 Task: Create a due date automation trigger when advanced on, 2 hours before a card is due add content without an empty description.
Action: Mouse moved to (848, 245)
Screenshot: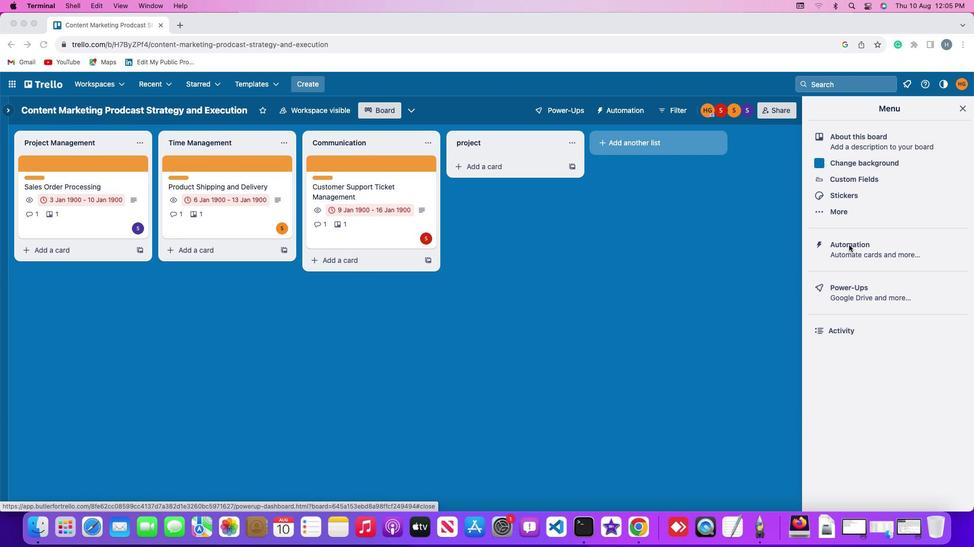 
Action: Mouse pressed left at (848, 245)
Screenshot: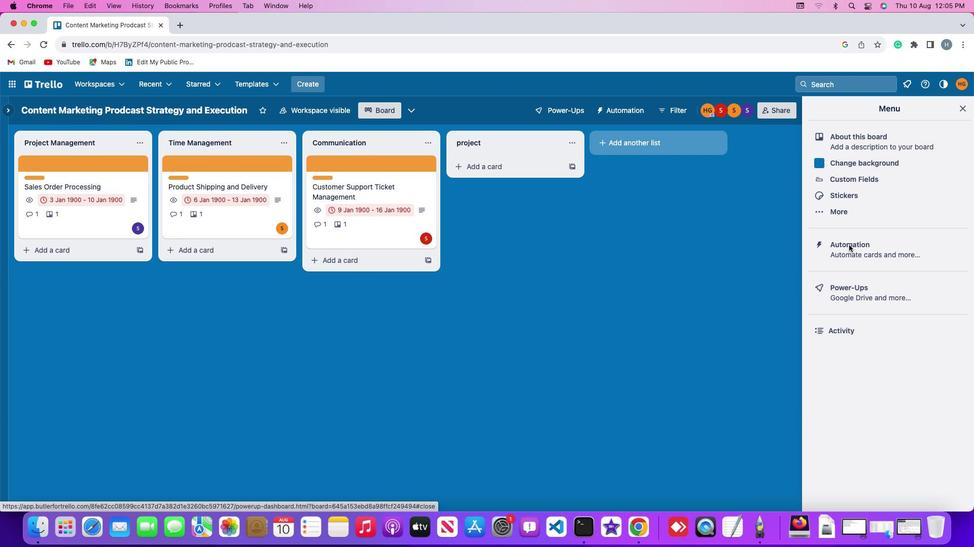 
Action: Mouse pressed left at (848, 245)
Screenshot: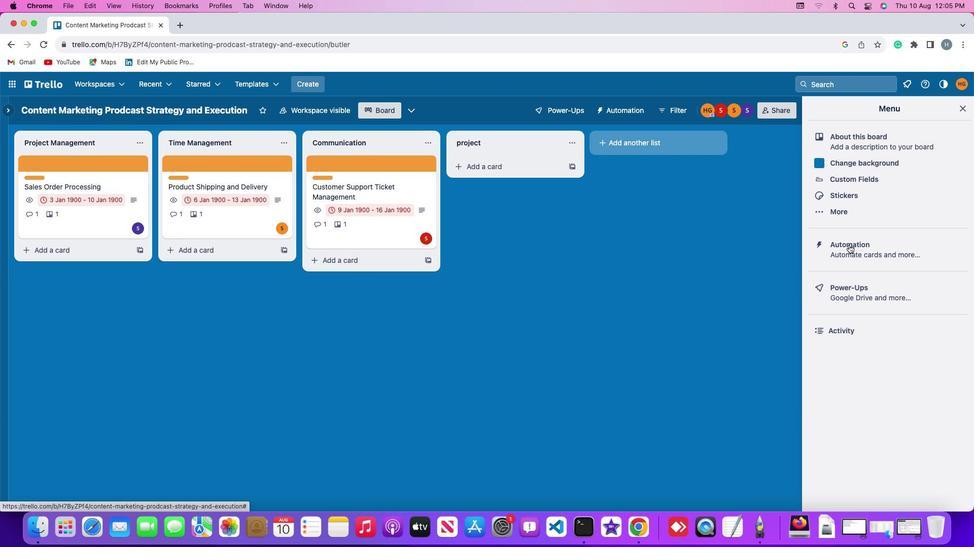 
Action: Mouse moved to (62, 236)
Screenshot: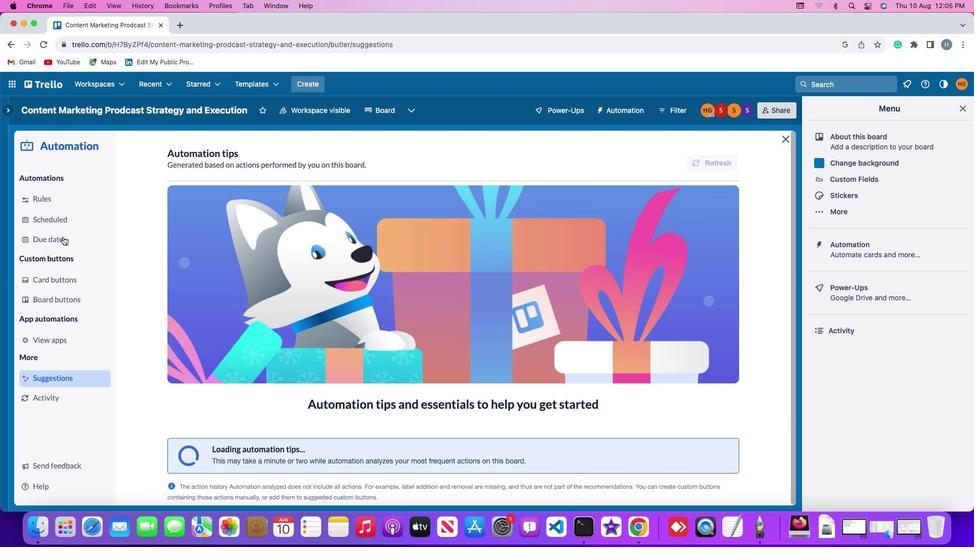 
Action: Mouse pressed left at (62, 236)
Screenshot: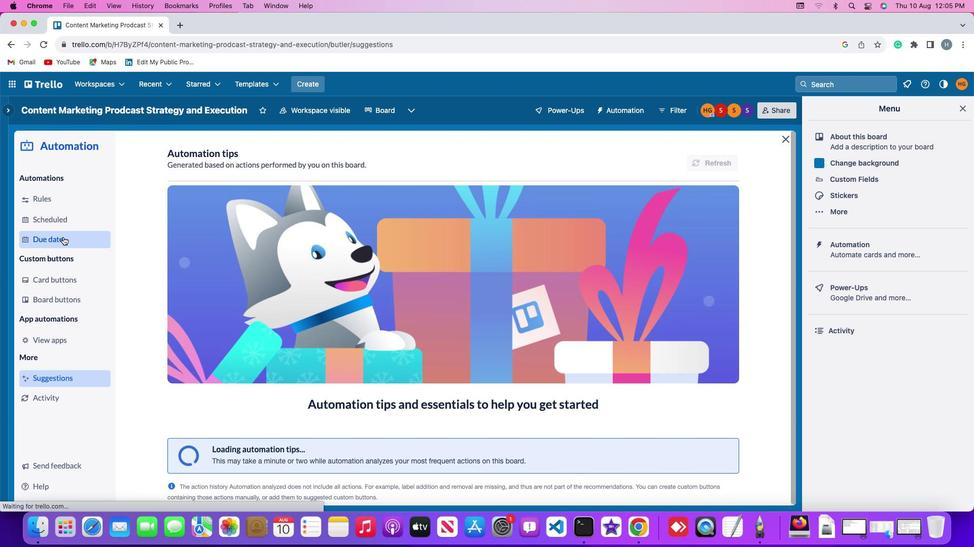 
Action: Mouse moved to (681, 157)
Screenshot: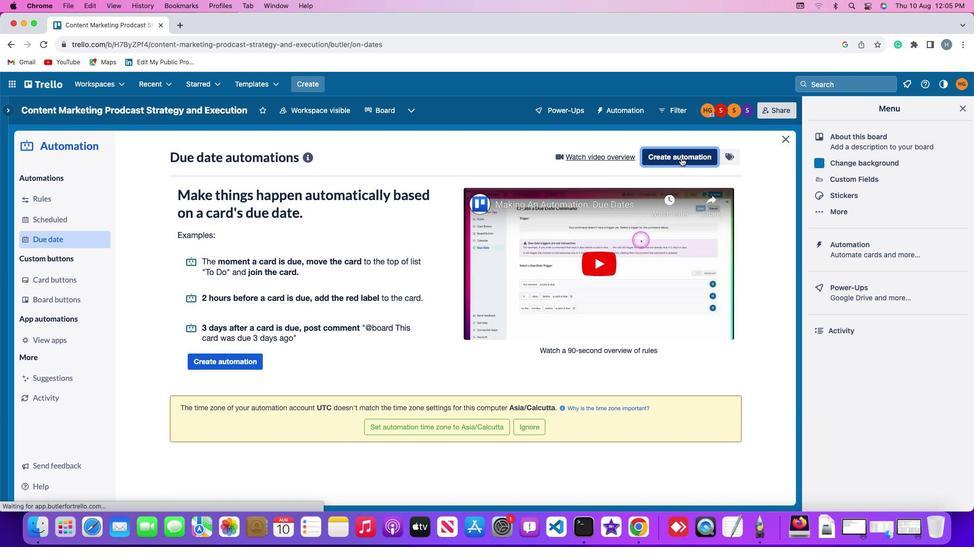 
Action: Mouse pressed left at (681, 157)
Screenshot: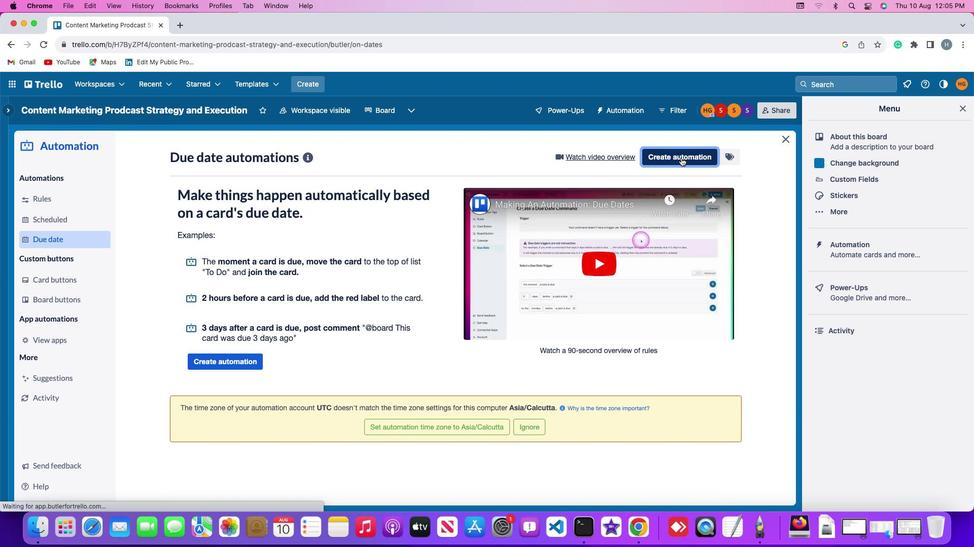 
Action: Mouse moved to (257, 256)
Screenshot: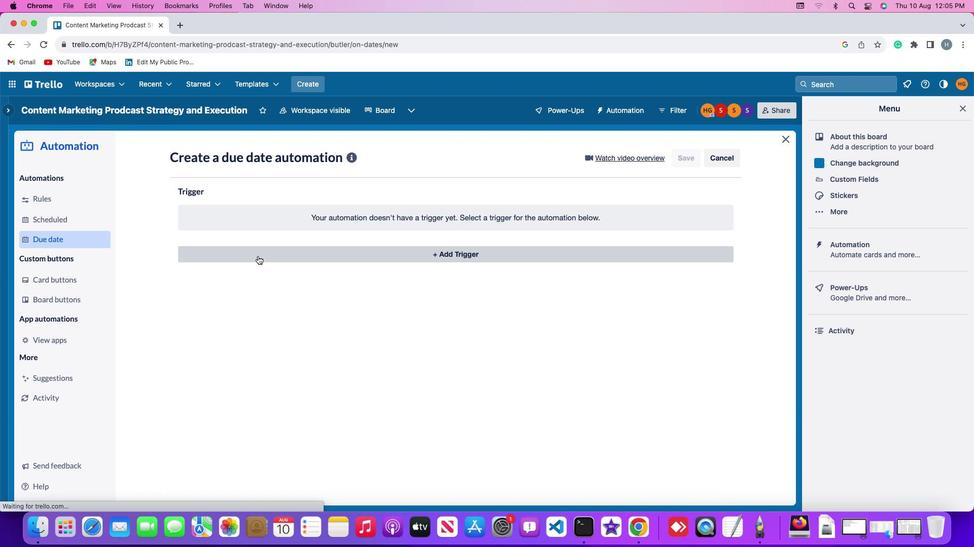 
Action: Mouse pressed left at (257, 256)
Screenshot: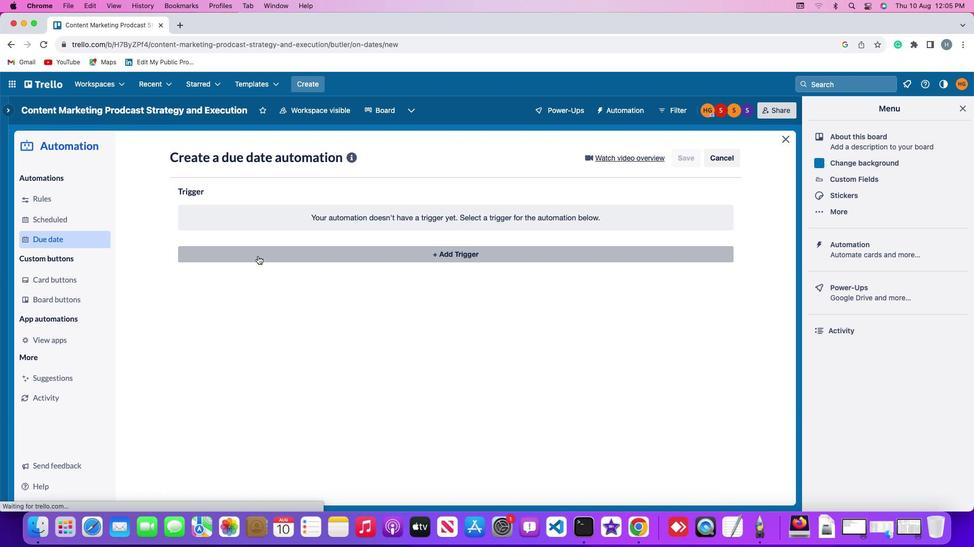 
Action: Mouse moved to (197, 410)
Screenshot: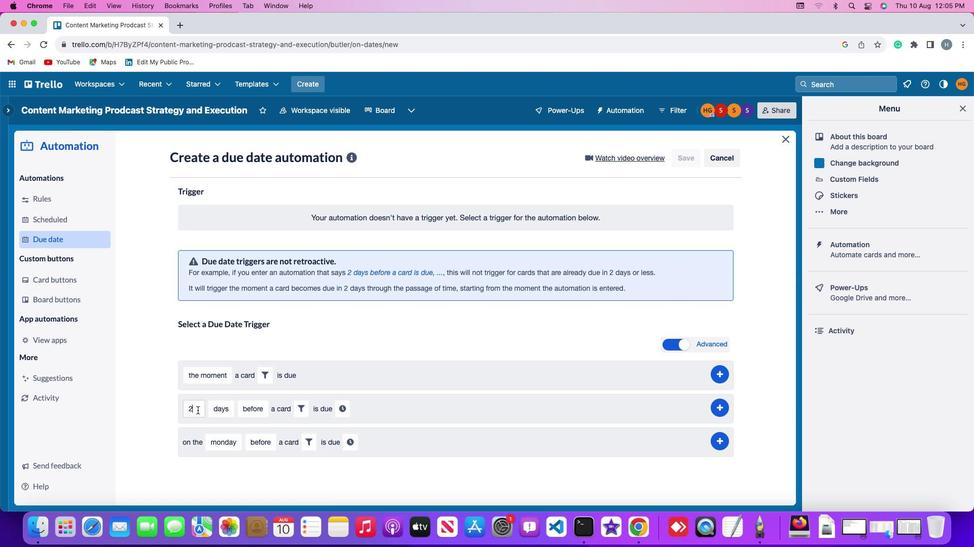 
Action: Mouse pressed left at (197, 410)
Screenshot: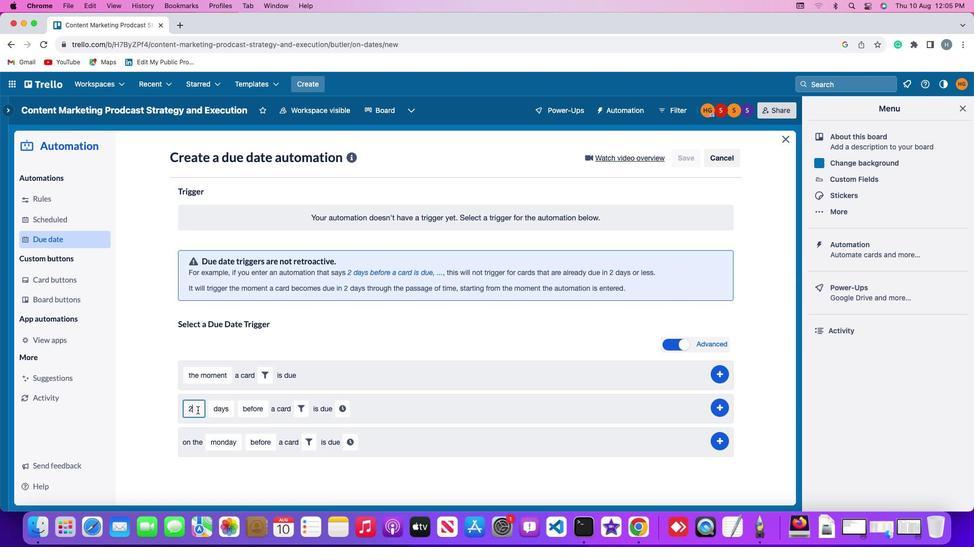 
Action: Mouse moved to (197, 410)
Screenshot: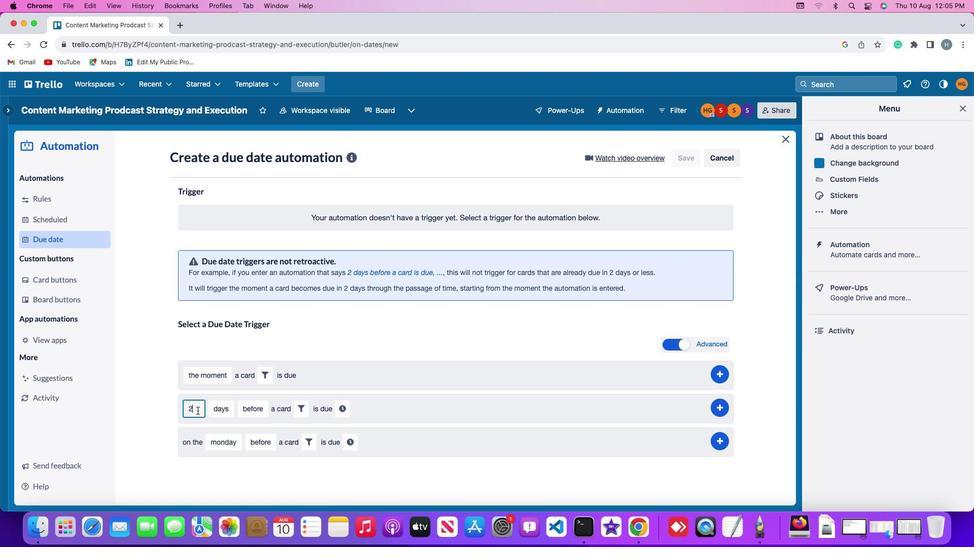 
Action: Key pressed Key.backspace'2'
Screenshot: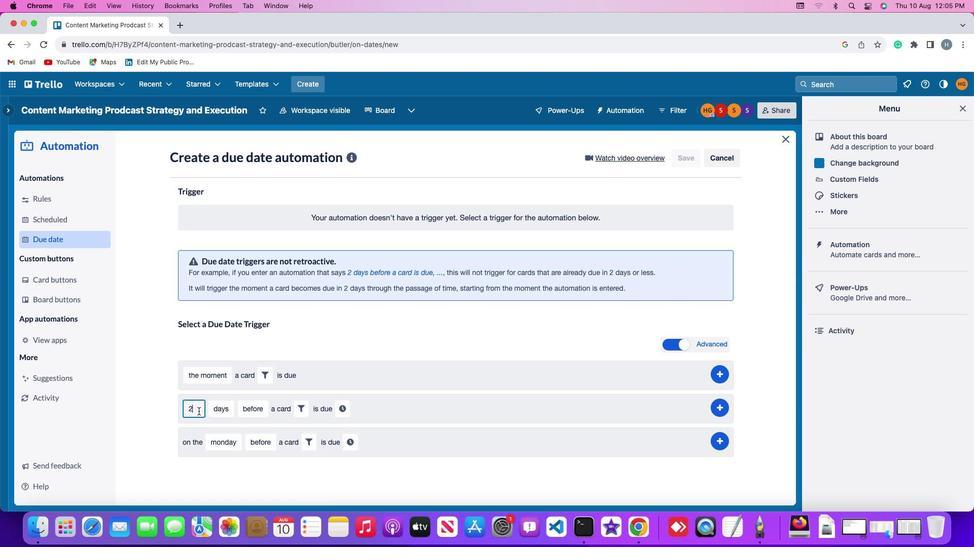 
Action: Mouse moved to (218, 414)
Screenshot: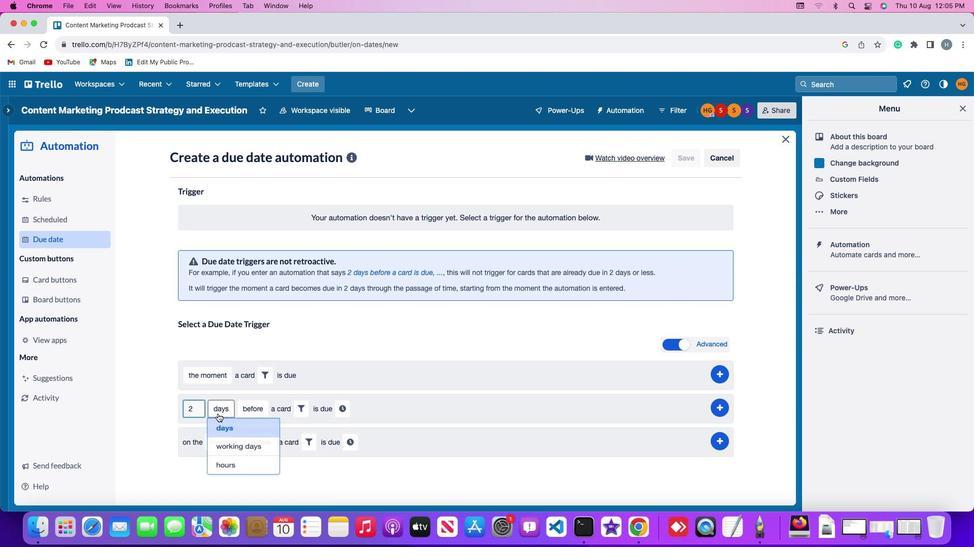 
Action: Mouse pressed left at (218, 414)
Screenshot: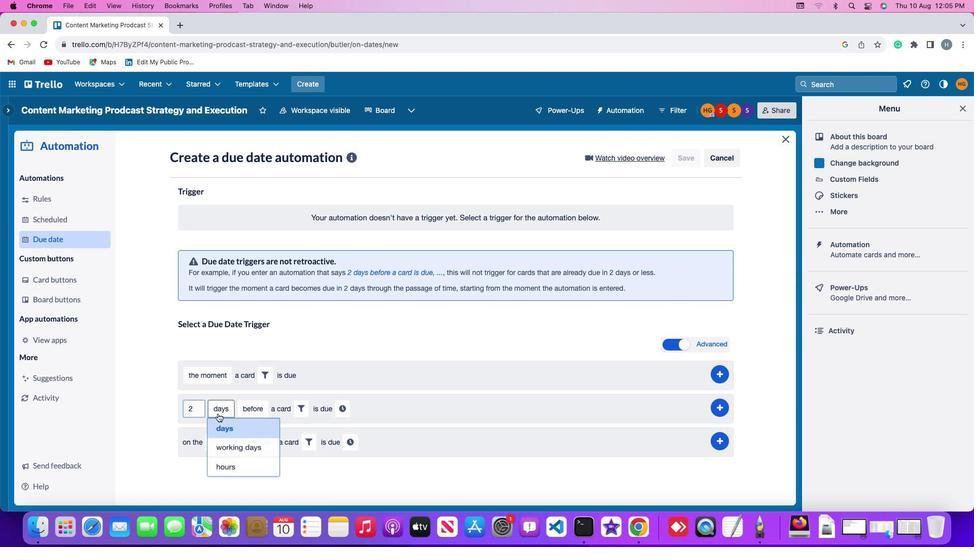
Action: Mouse moved to (224, 465)
Screenshot: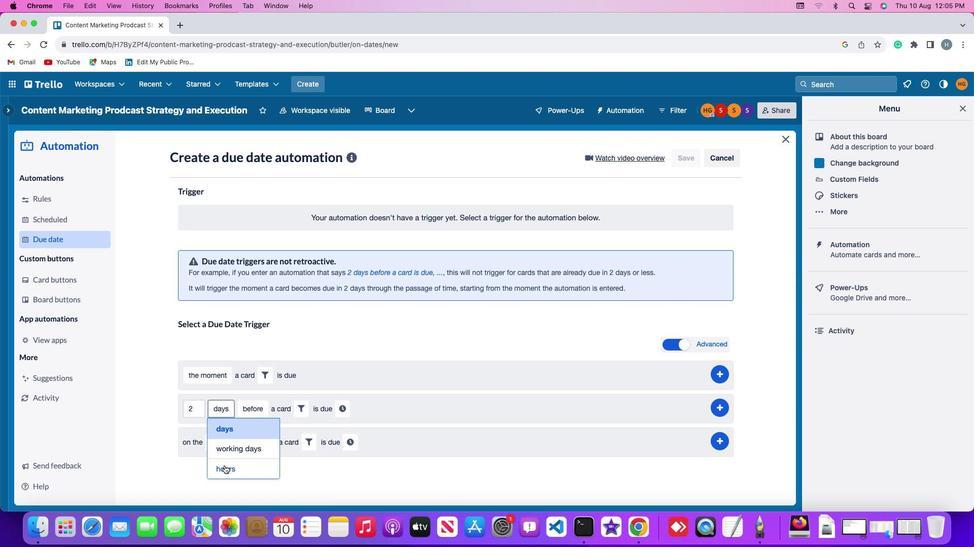 
Action: Mouse pressed left at (224, 465)
Screenshot: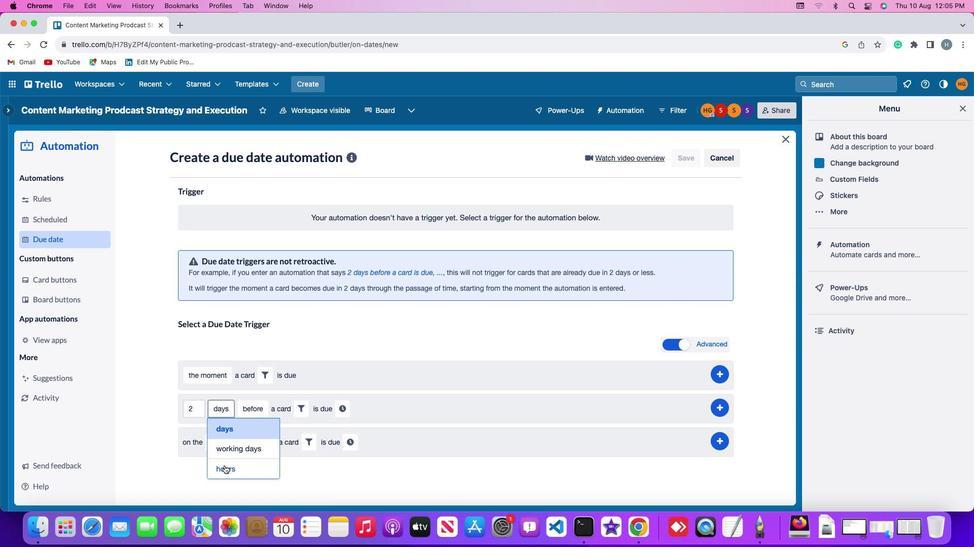
Action: Mouse moved to (251, 405)
Screenshot: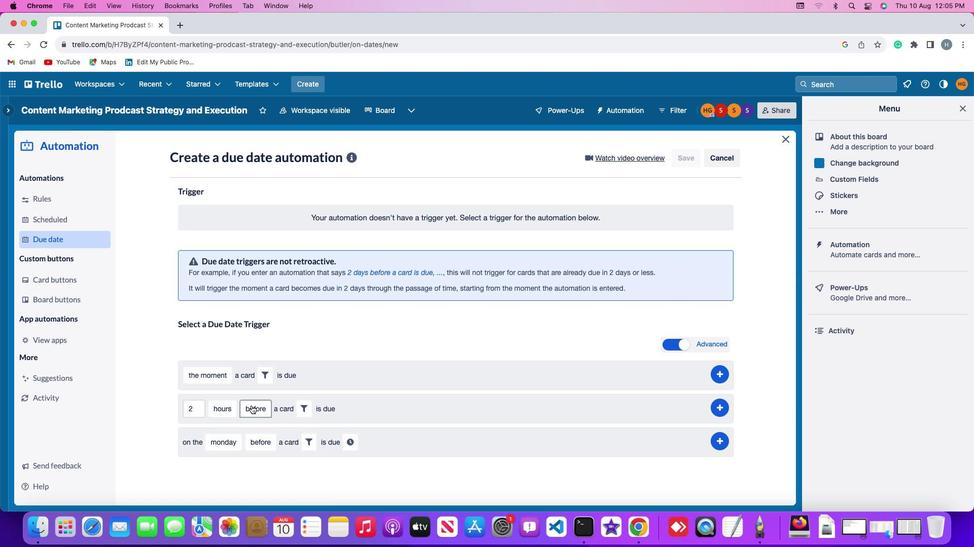 
Action: Mouse pressed left at (251, 405)
Screenshot: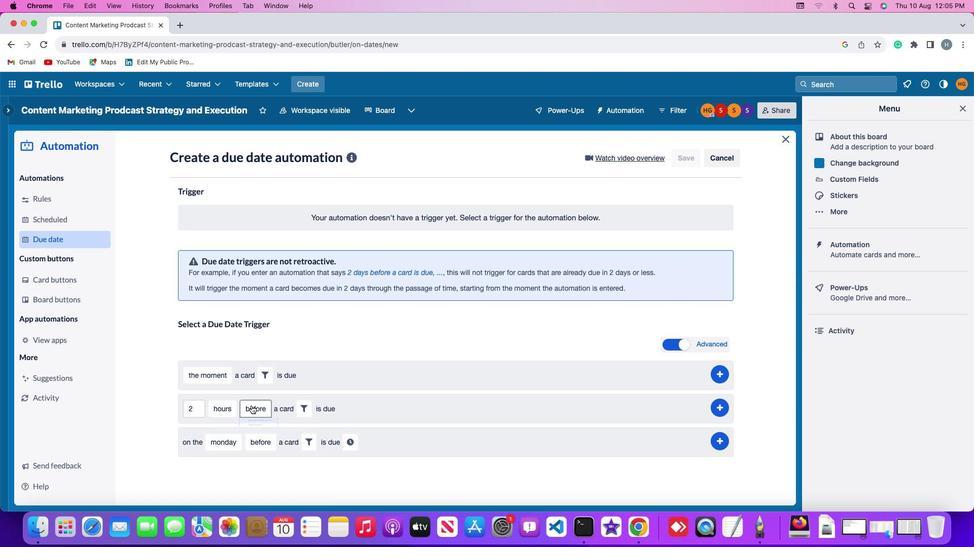 
Action: Mouse moved to (258, 421)
Screenshot: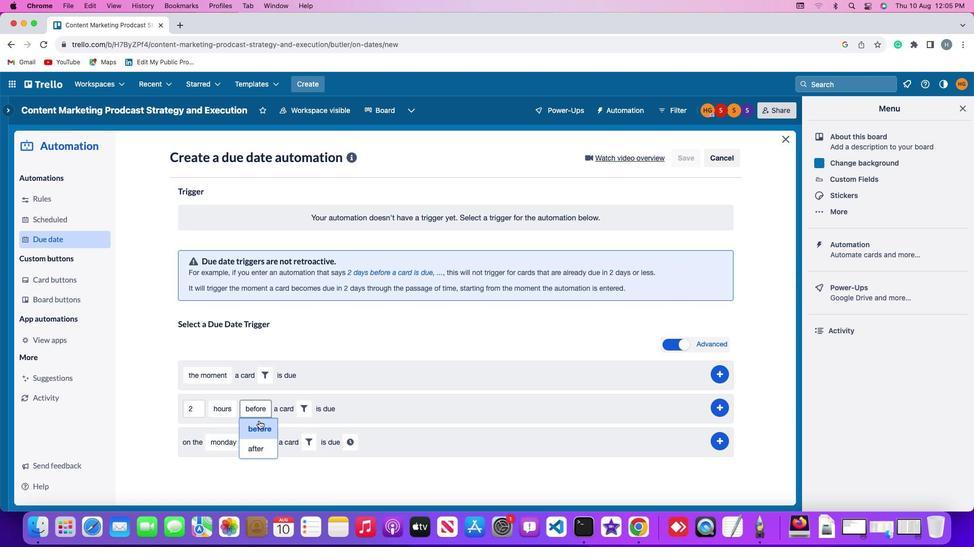
Action: Mouse pressed left at (258, 421)
Screenshot: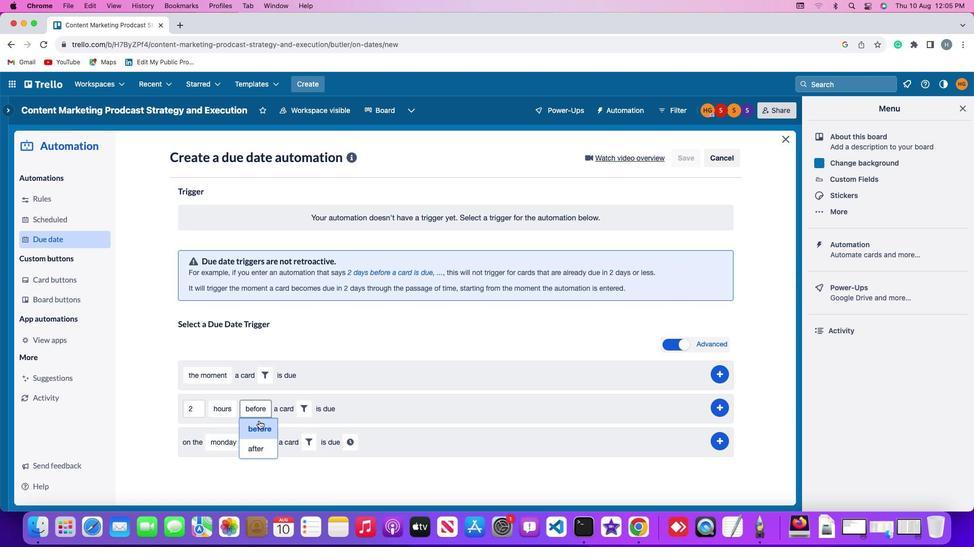 
Action: Mouse moved to (300, 409)
Screenshot: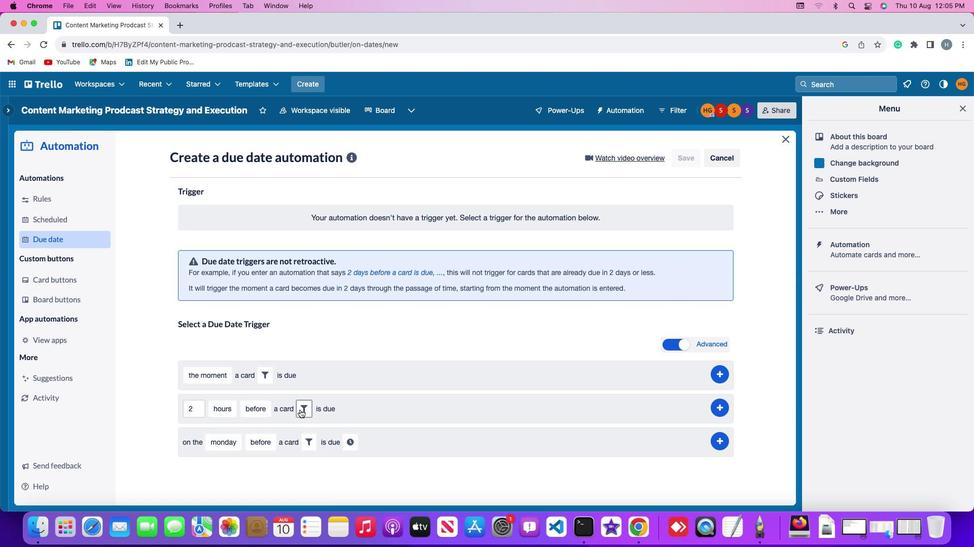 
Action: Mouse pressed left at (300, 409)
Screenshot: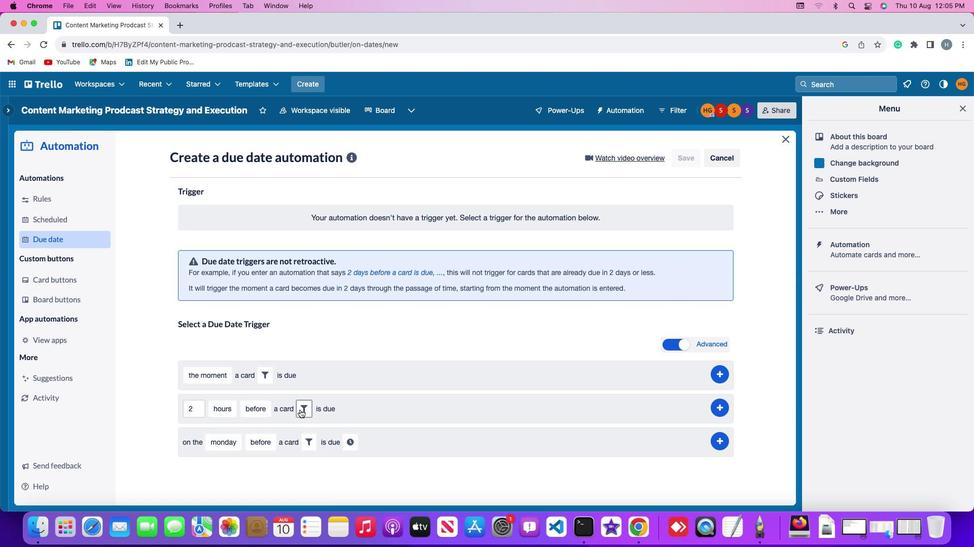 
Action: Mouse moved to (434, 439)
Screenshot: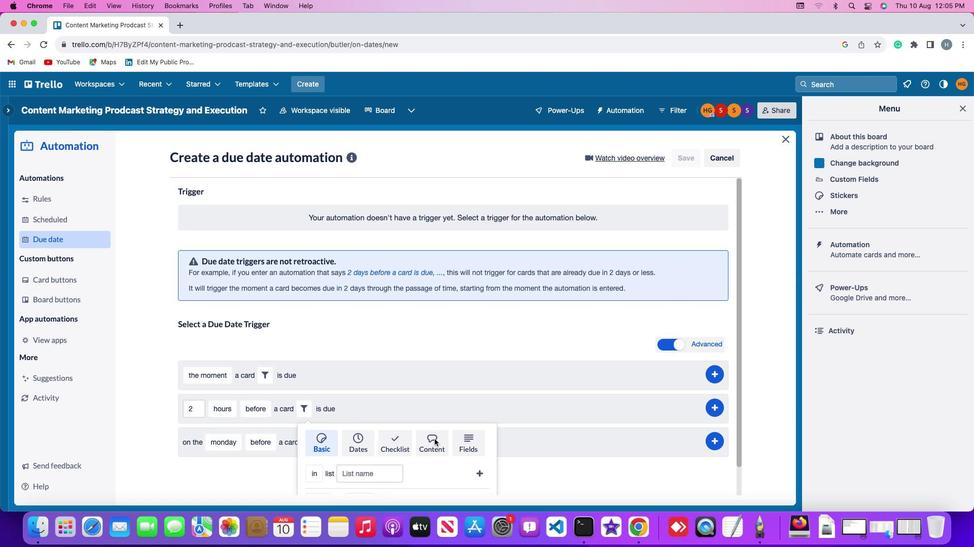 
Action: Mouse pressed left at (434, 439)
Screenshot: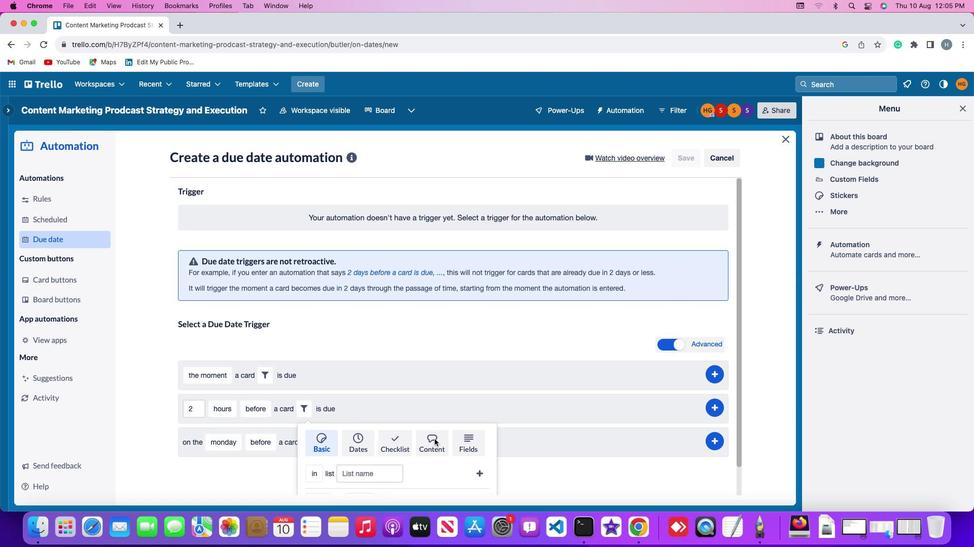 
Action: Mouse moved to (280, 485)
Screenshot: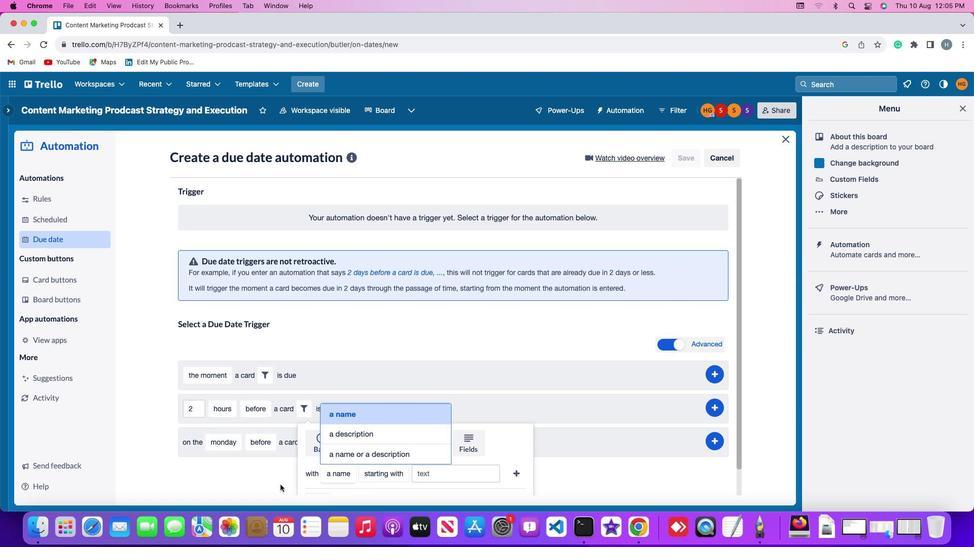 
Action: Mouse scrolled (280, 485) with delta (0, 0)
Screenshot: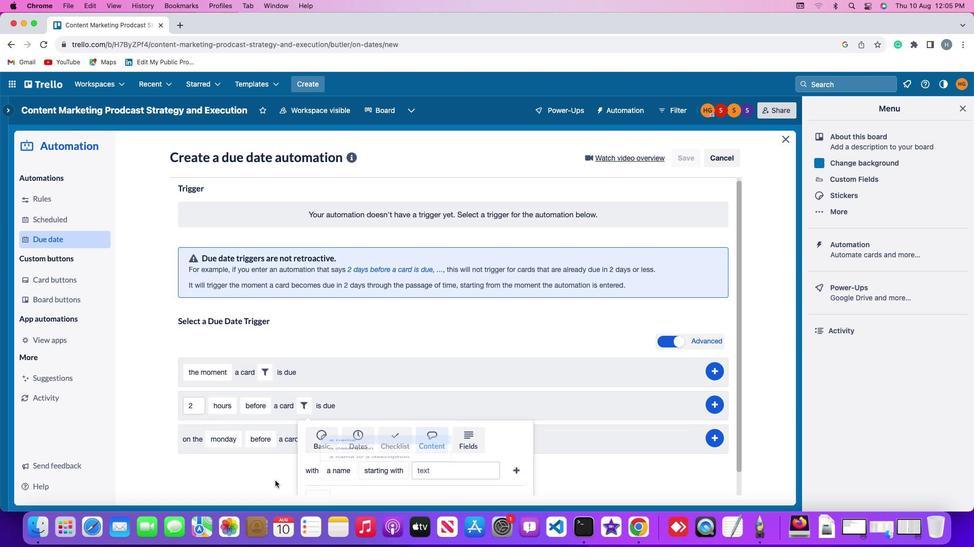 
Action: Mouse scrolled (280, 485) with delta (0, 0)
Screenshot: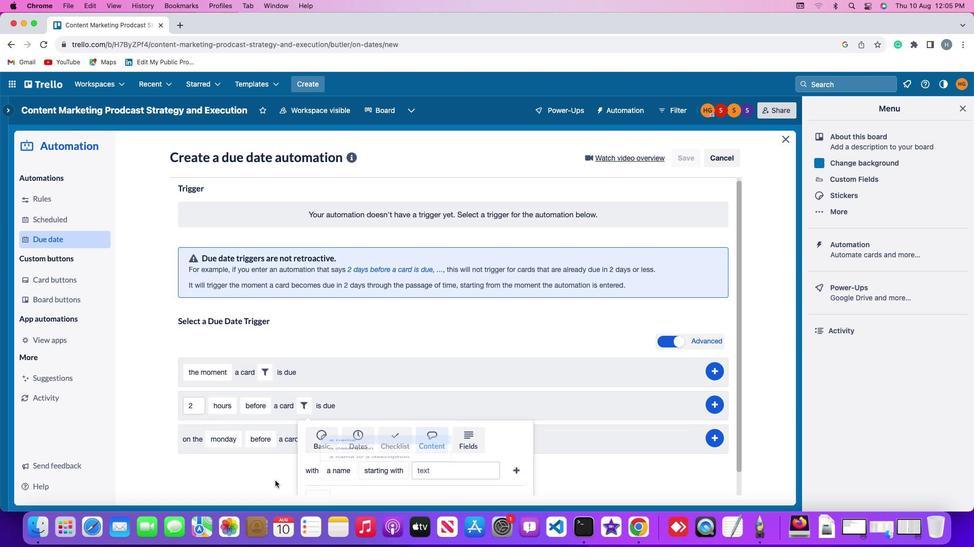 
Action: Mouse scrolled (280, 485) with delta (0, -1)
Screenshot: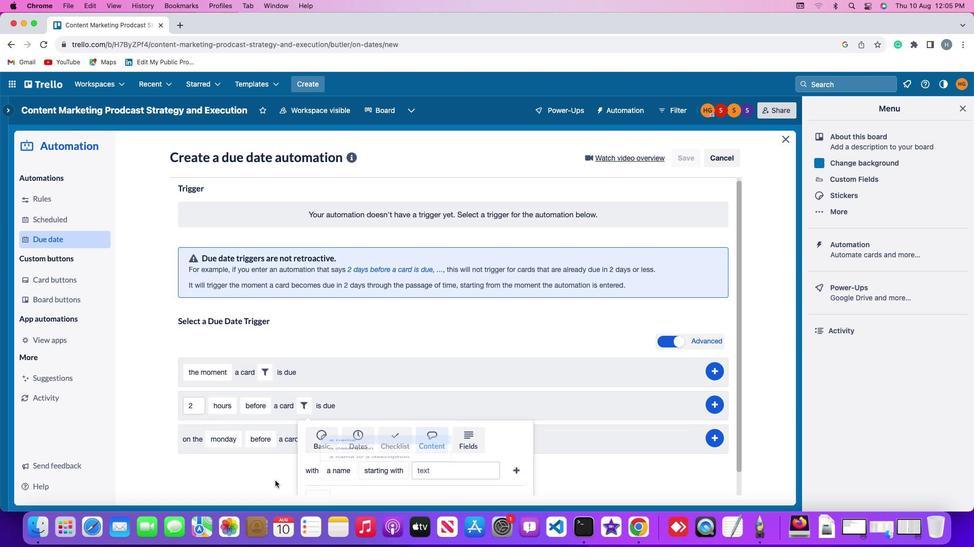 
Action: Mouse scrolled (280, 485) with delta (0, -2)
Screenshot: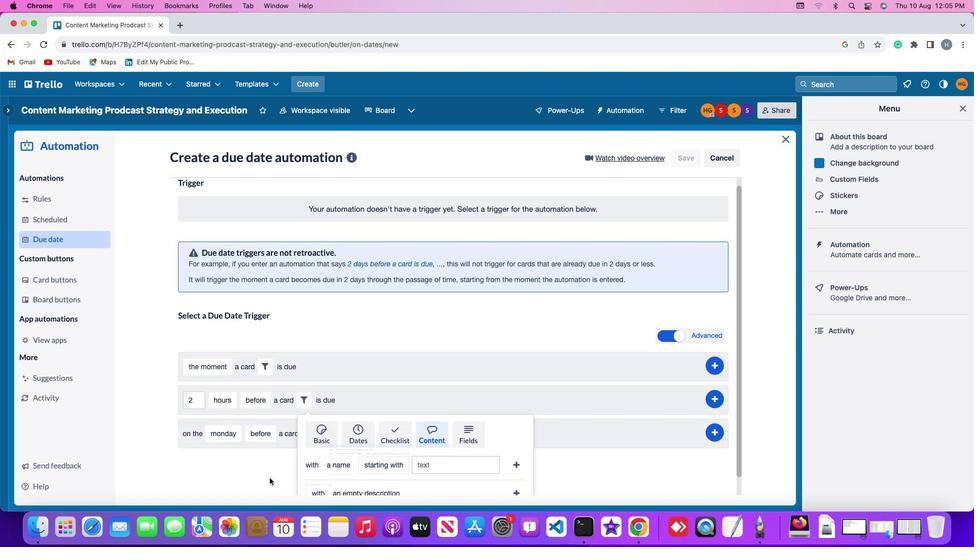 
Action: Mouse scrolled (280, 485) with delta (0, -2)
Screenshot: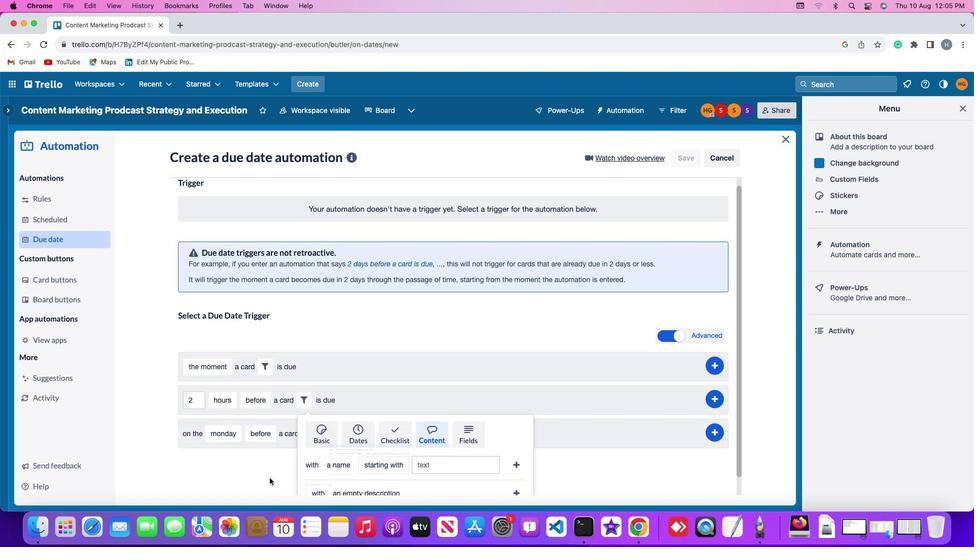 
Action: Mouse moved to (319, 472)
Screenshot: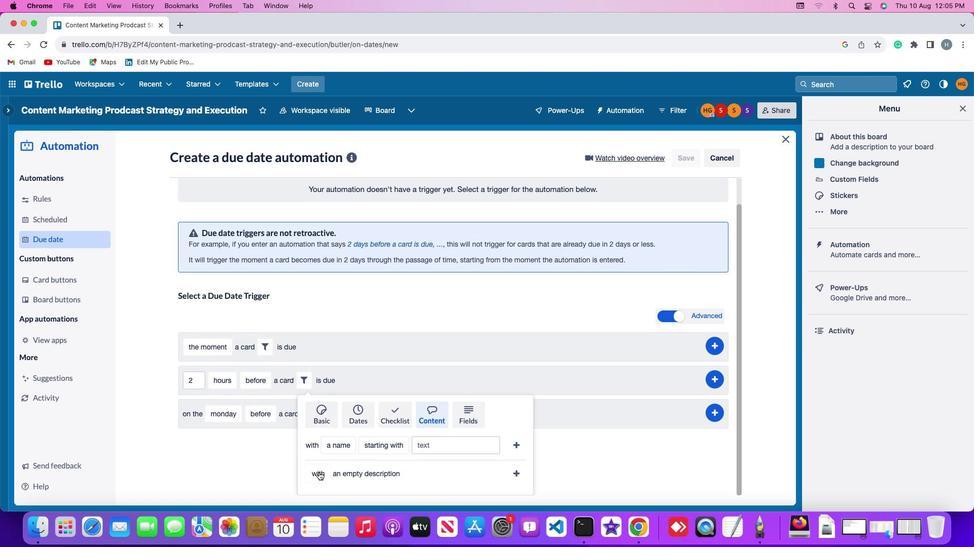 
Action: Mouse pressed left at (319, 472)
Screenshot: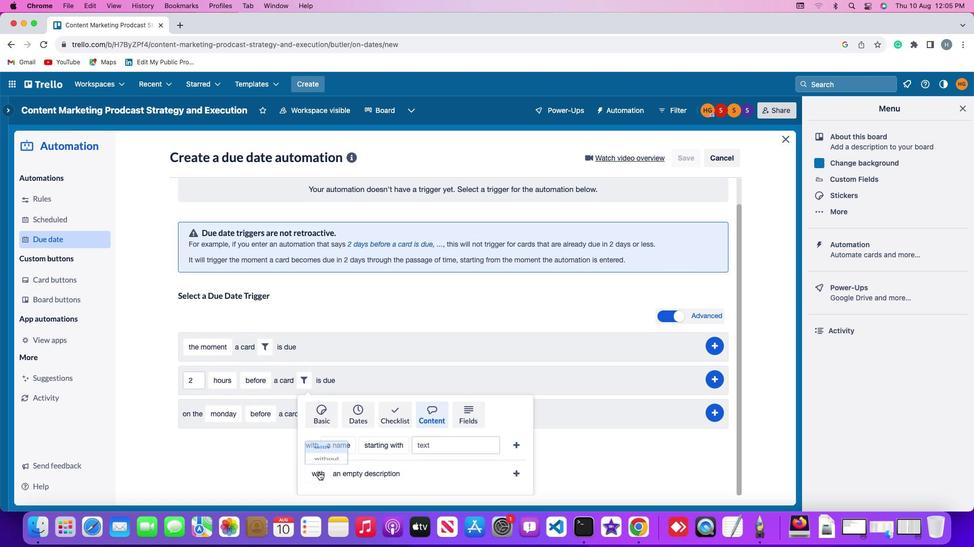 
Action: Mouse moved to (317, 451)
Screenshot: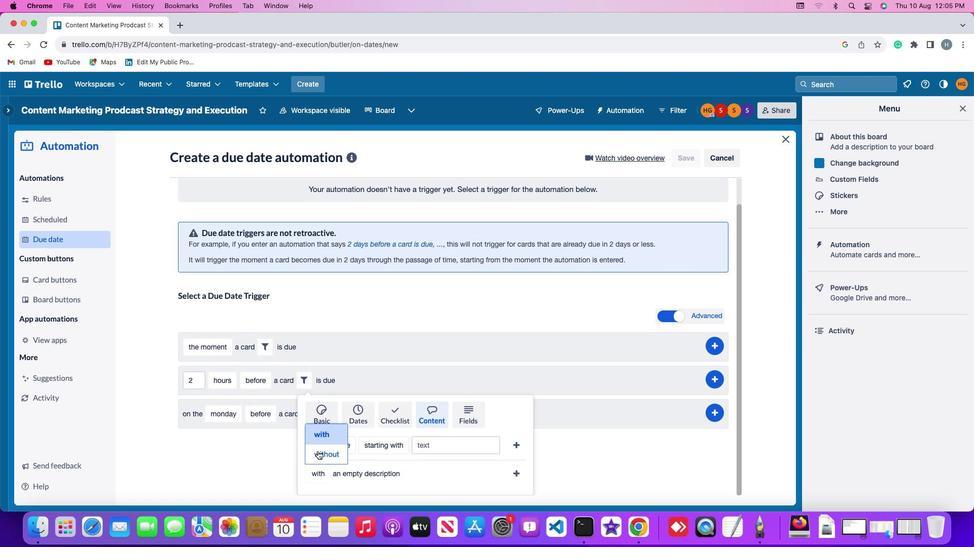 
Action: Mouse pressed left at (317, 451)
Screenshot: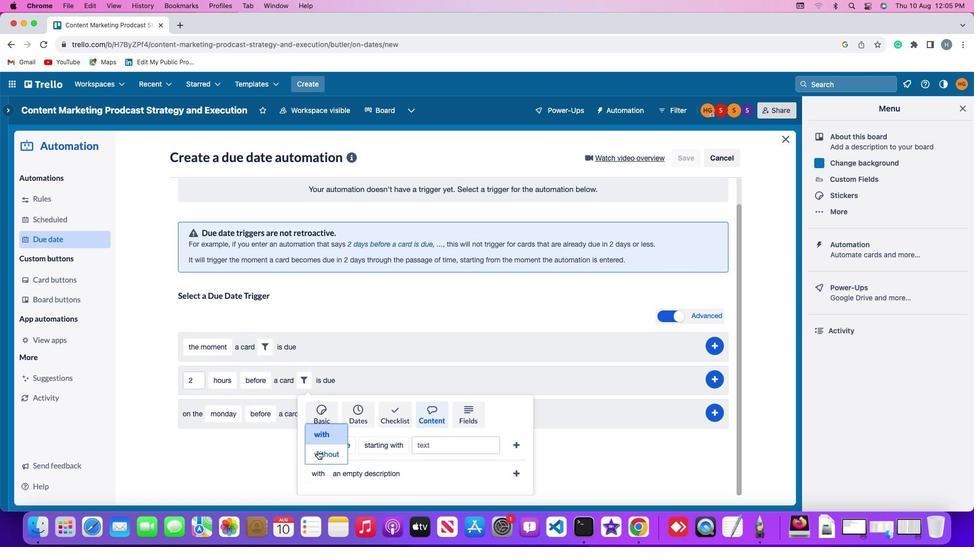 
Action: Mouse moved to (516, 472)
Screenshot: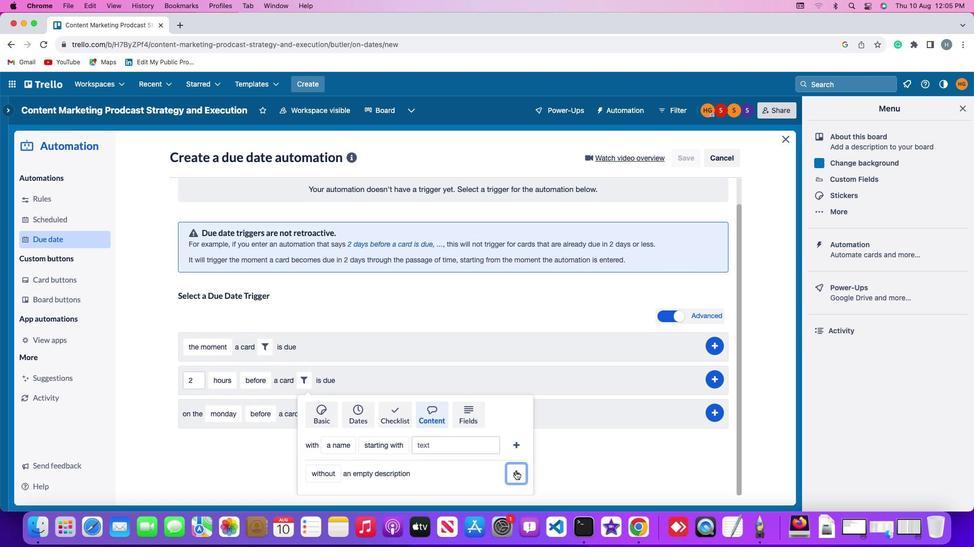 
Action: Mouse pressed left at (516, 472)
Screenshot: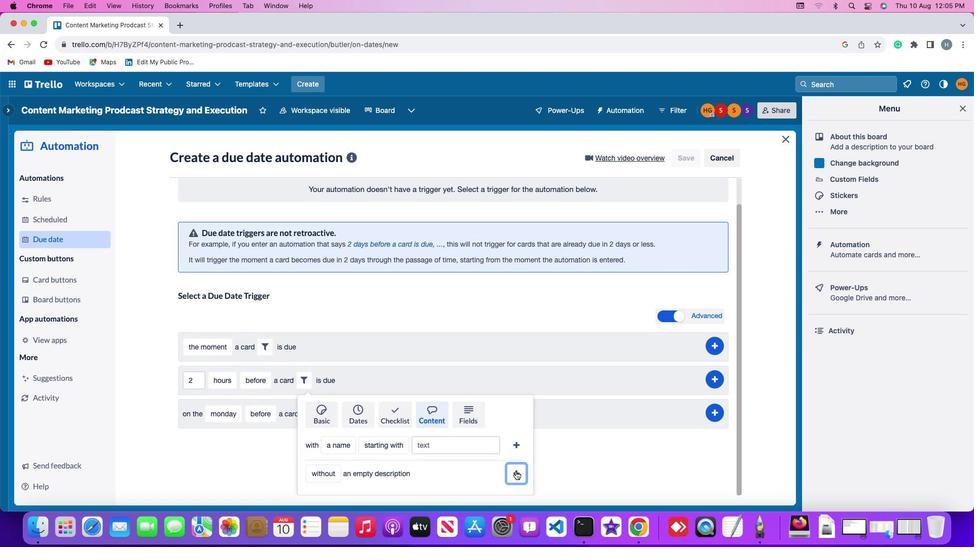 
Action: Mouse moved to (718, 407)
Screenshot: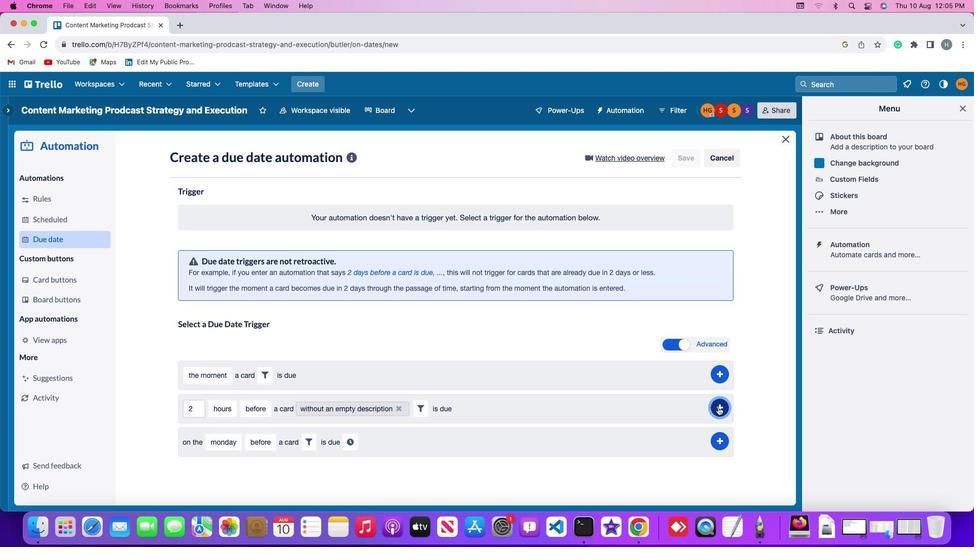 
Action: Mouse pressed left at (718, 407)
Screenshot: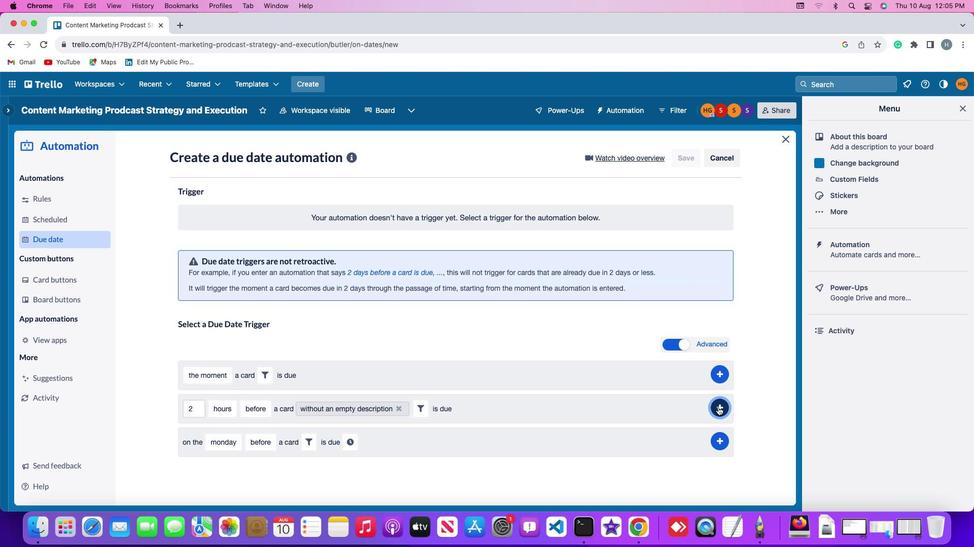 
Action: Mouse moved to (760, 337)
Screenshot: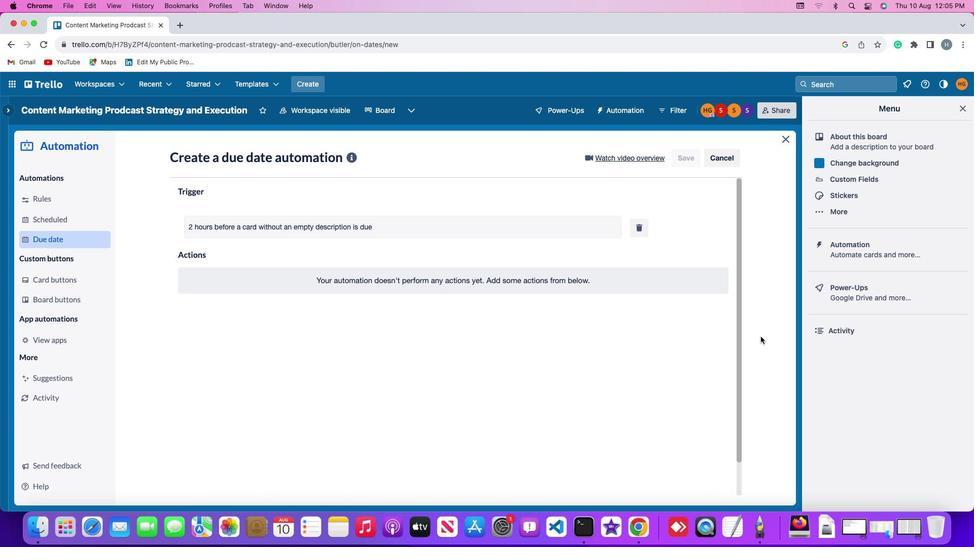 
